 Task: Invite Team Member Softage.1@softage.net to Workspace Human Resources Consulting. Invite Team Member Softage.2@softage.net to Workspace Human Resources Consulting. Invite Team Member Softage.3@softage.net to Workspace Human Resources Consulting. Invite Team Member Softage.4@softage.net to Workspace Human Resources Consulting
Action: Mouse moved to (789, 90)
Screenshot: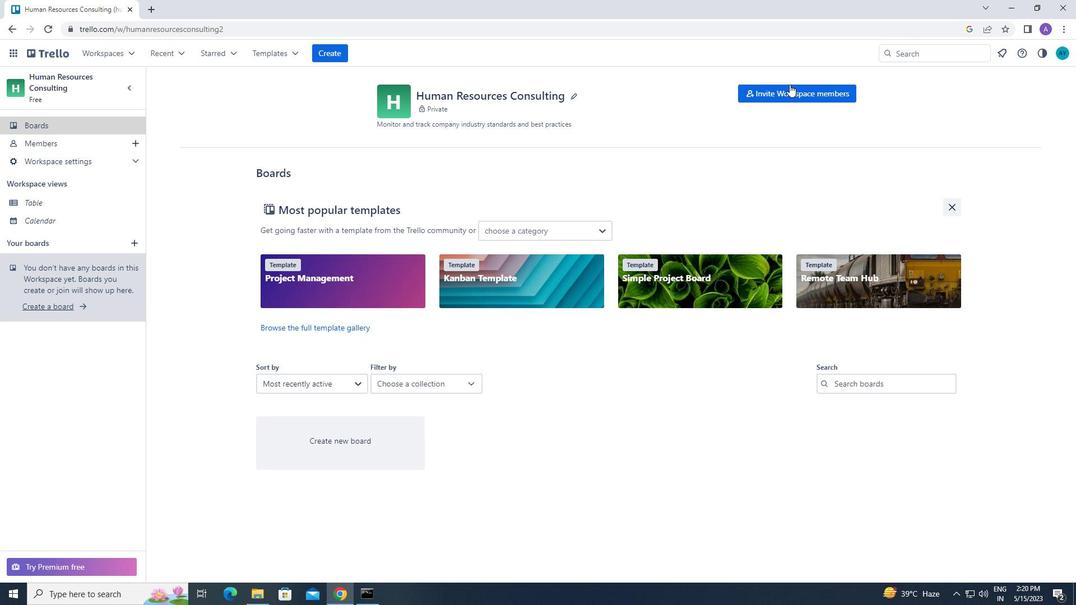 
Action: Mouse pressed left at (789, 90)
Screenshot: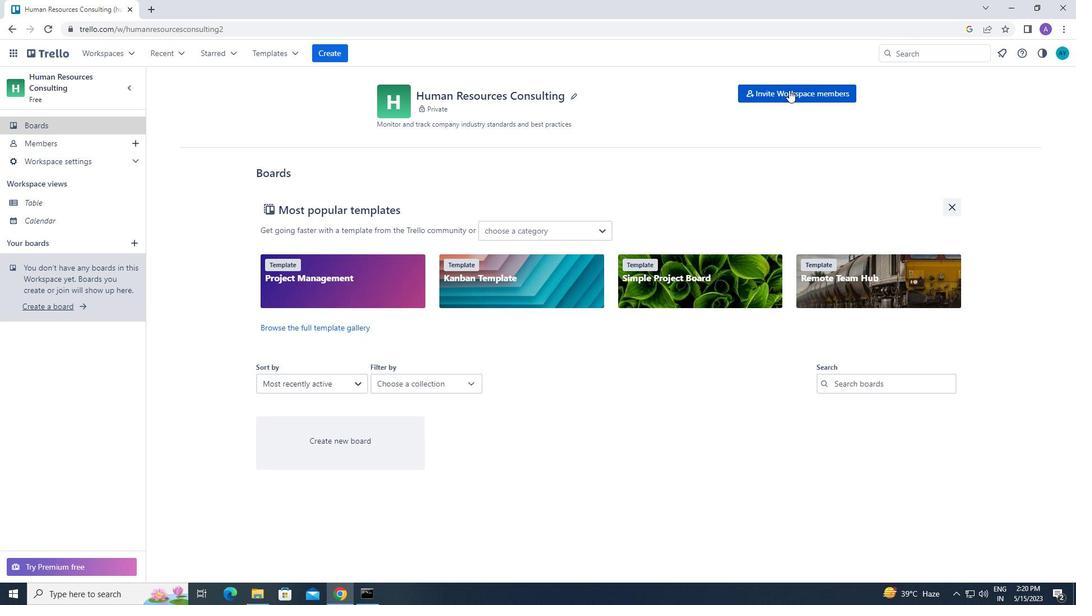 
Action: Mouse moved to (500, 304)
Screenshot: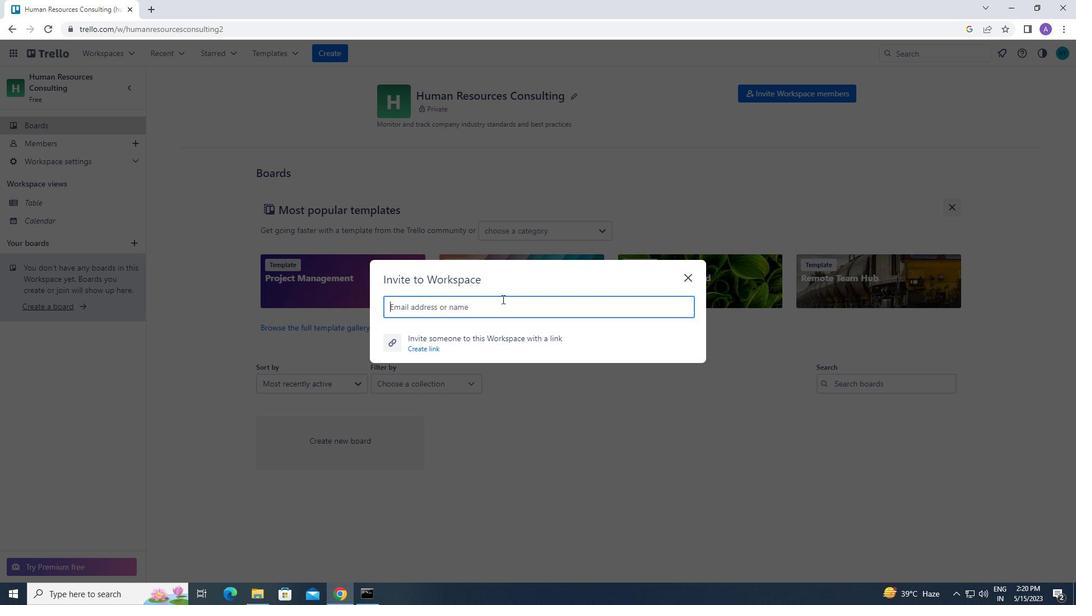 
Action: Mouse pressed left at (500, 304)
Screenshot: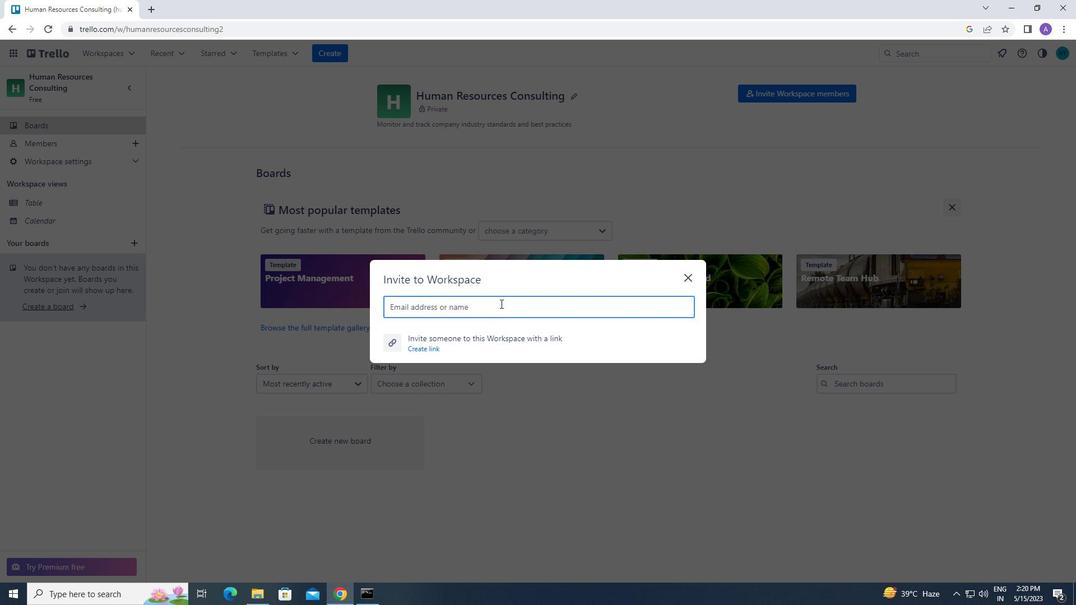 
Action: Key pressed <Key.caps_lock>s<Key.caps_lock>oftage.1<Key.shift_r><Key.shift_r><Key.shift_r><Key.shift_r><Key.shift_r><Key.shift_r><Key.shift_r><Key.shift_r><Key.shift_r><Key.shift_r><Key.shift_r>2<Key.backspace><Key.shift_r>@softage.net
Screenshot: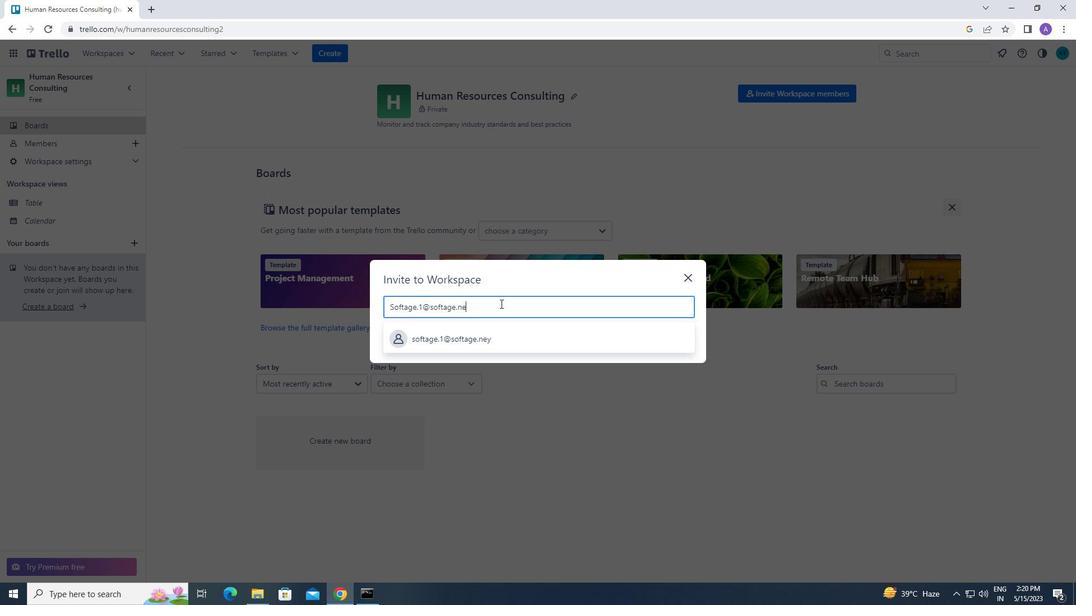 
Action: Mouse moved to (456, 330)
Screenshot: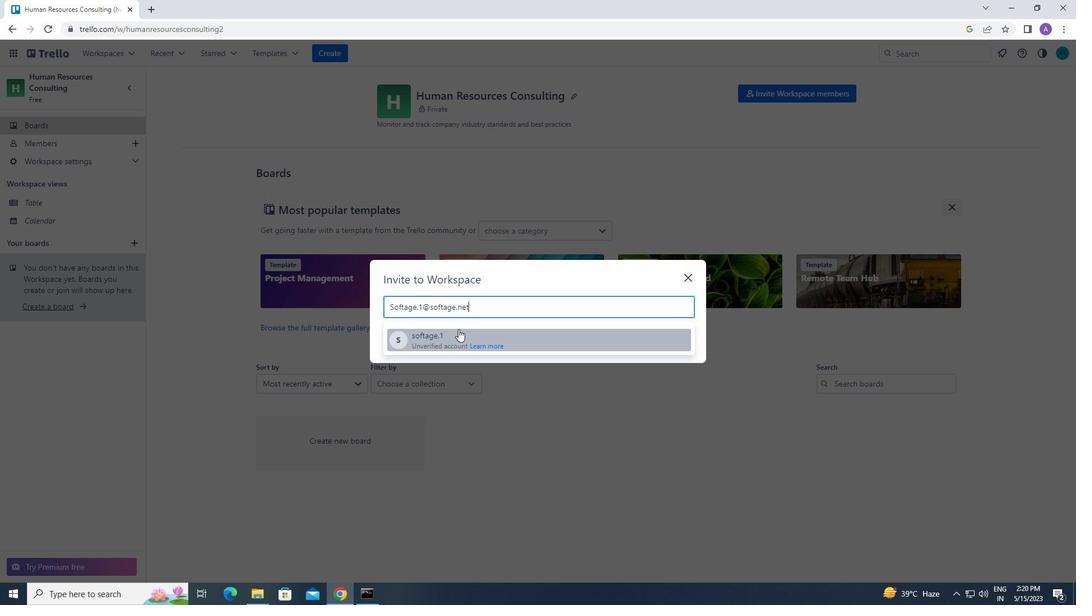 
Action: Mouse pressed left at (456, 330)
Screenshot: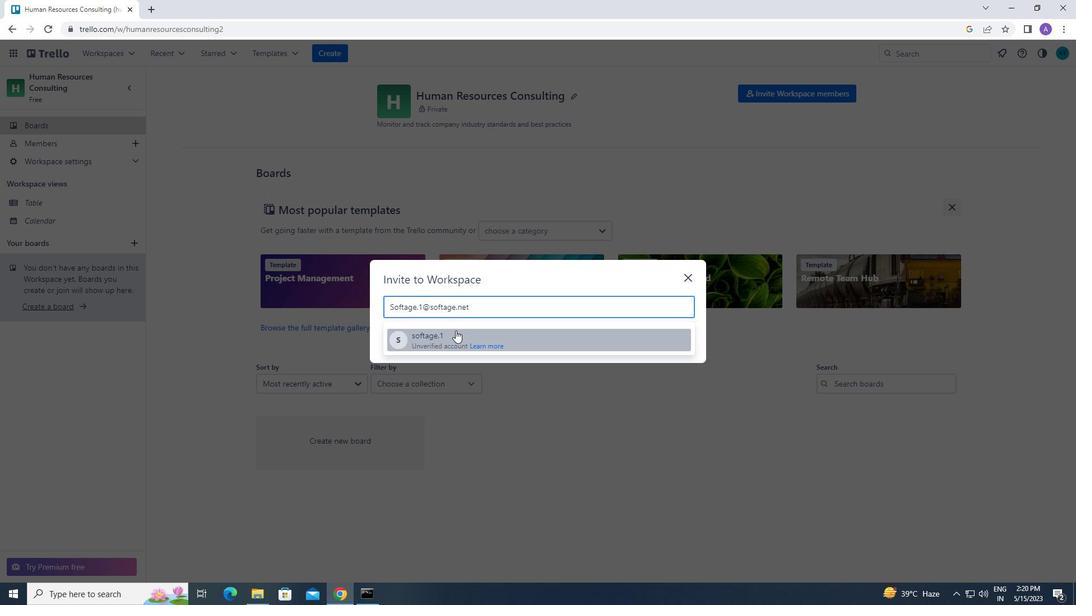 
Action: Mouse moved to (470, 278)
Screenshot: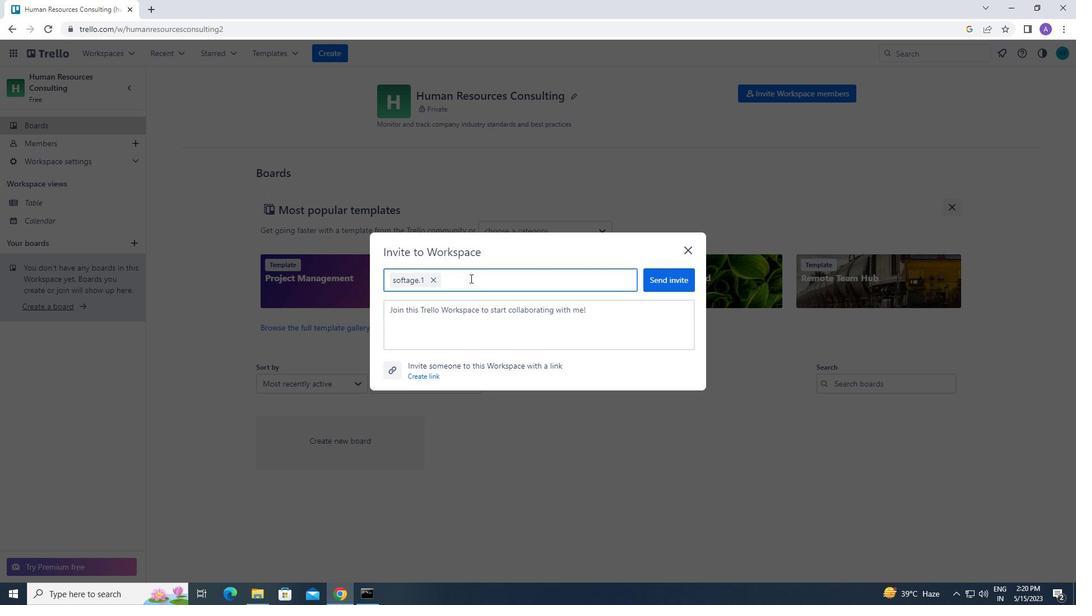 
Action: Key pressed <Key.caps_lock>s<Key.caps_lock>oftage.2<Key.shift_r>@
Screenshot: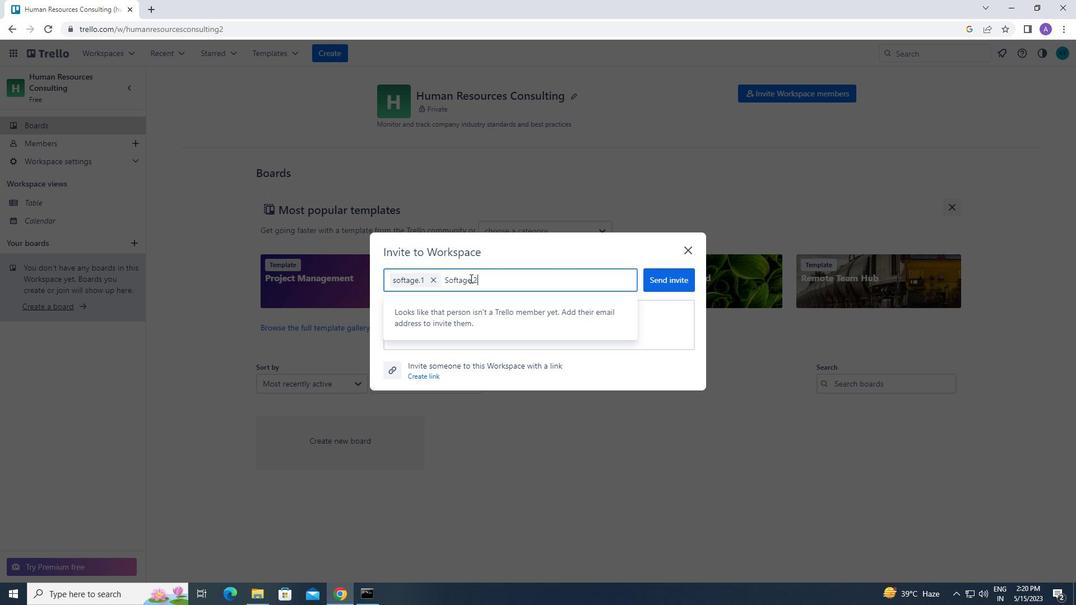 
Action: Mouse moved to (330, 498)
Screenshot: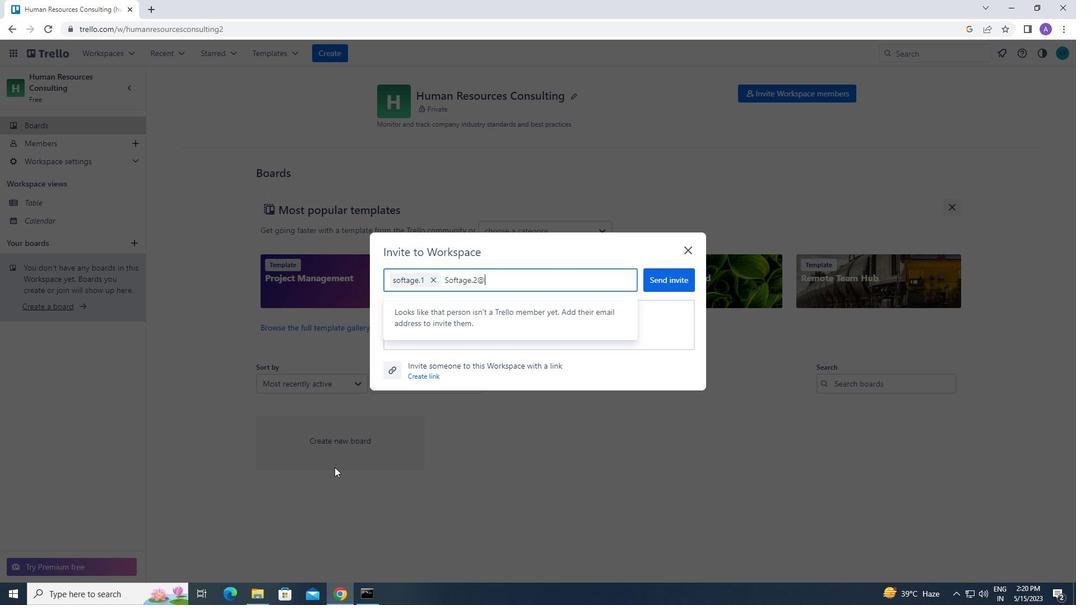 
Action: Key pressed s
Screenshot: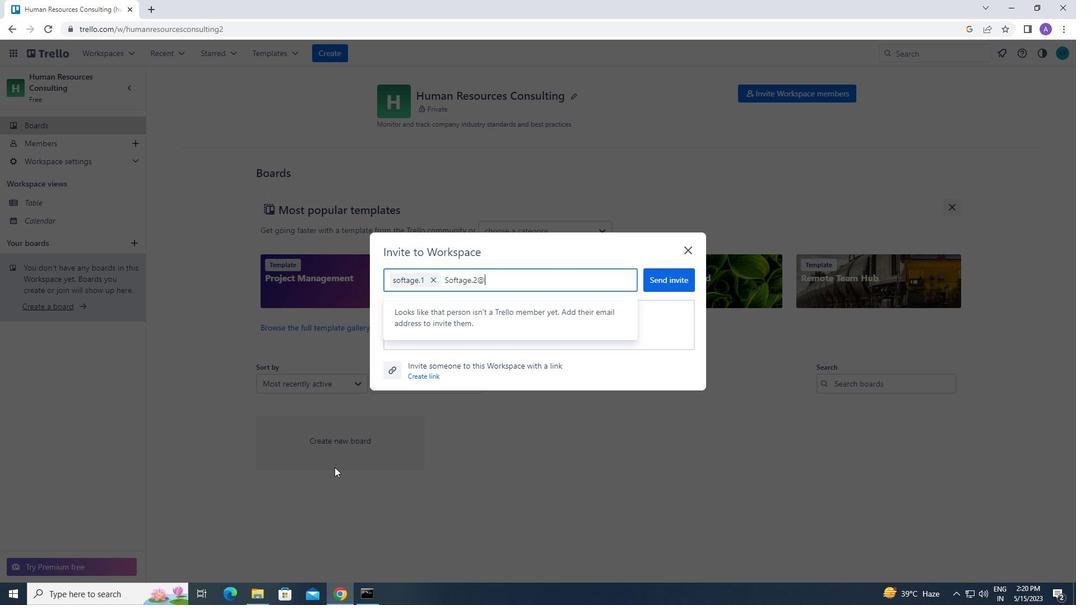 
Action: Mouse moved to (450, 414)
Screenshot: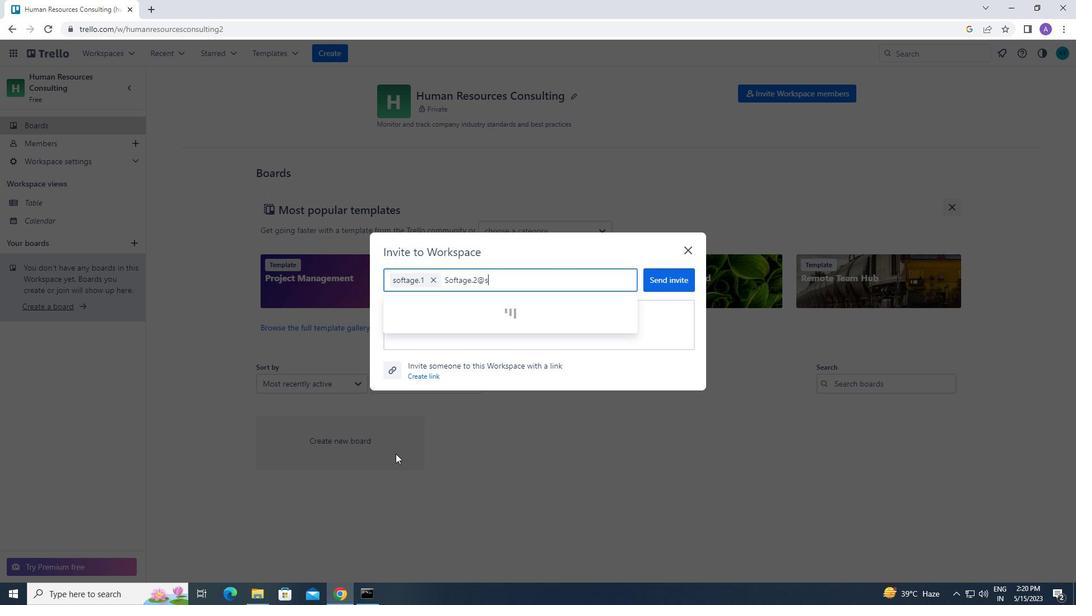 
Action: Key pressed oftage.net
Screenshot: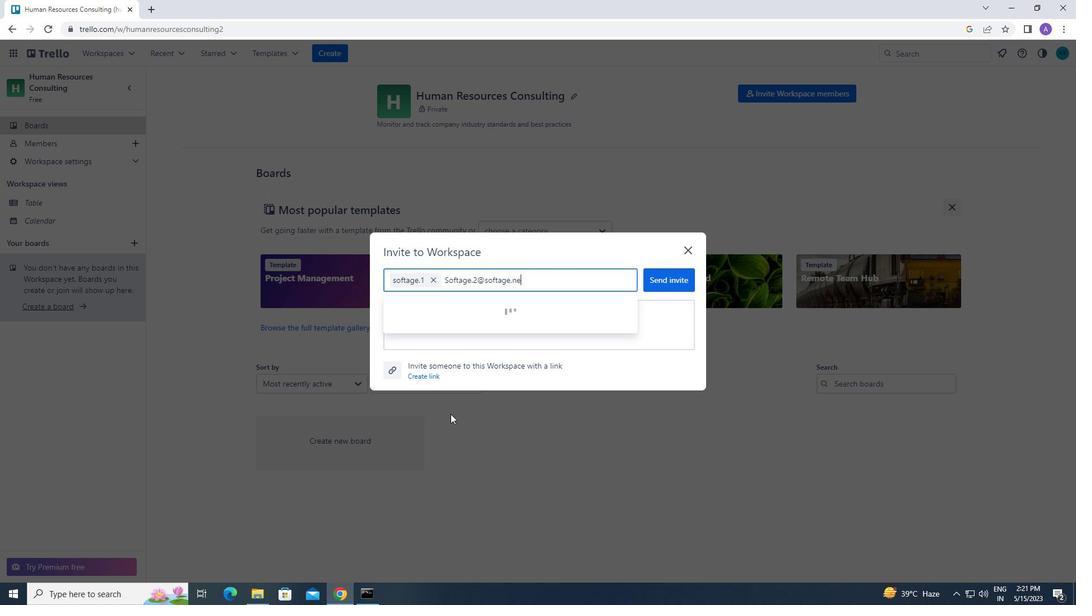 
Action: Mouse moved to (428, 309)
Screenshot: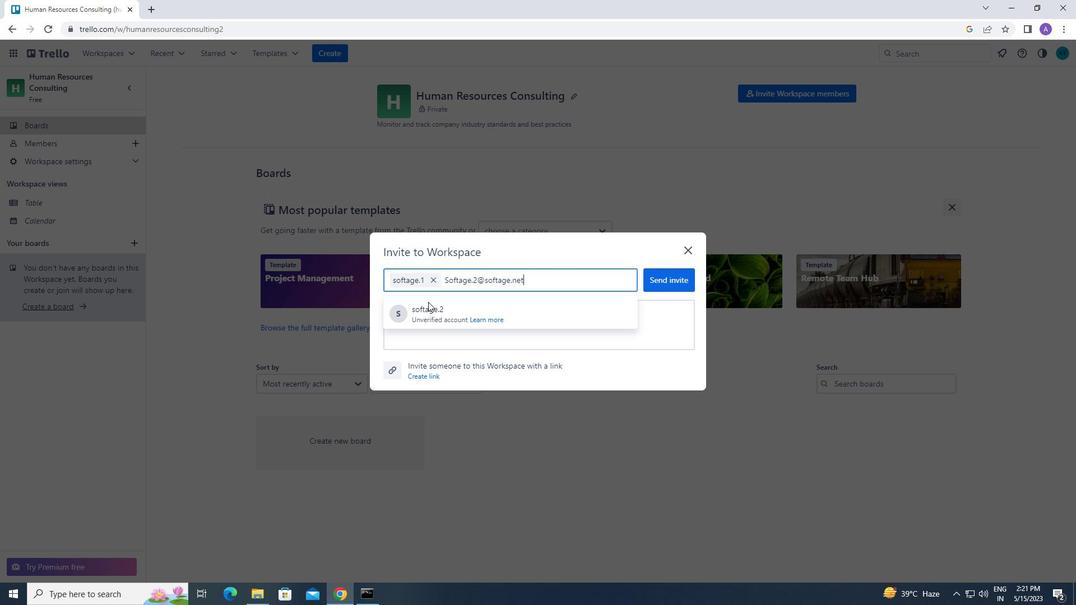 
Action: Mouse pressed left at (428, 309)
Screenshot: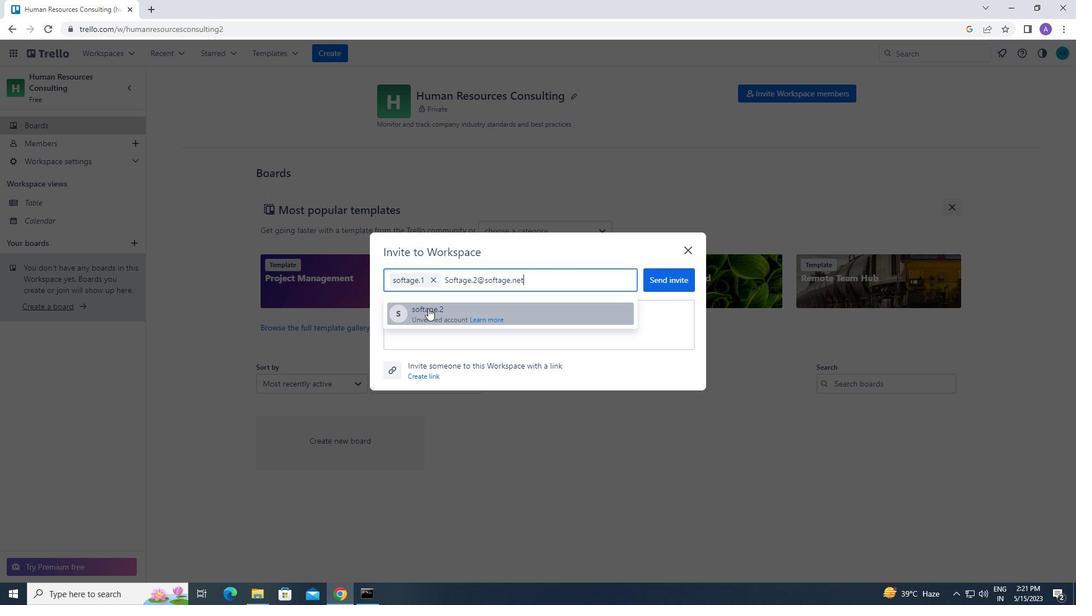 
Action: Mouse moved to (512, 277)
Screenshot: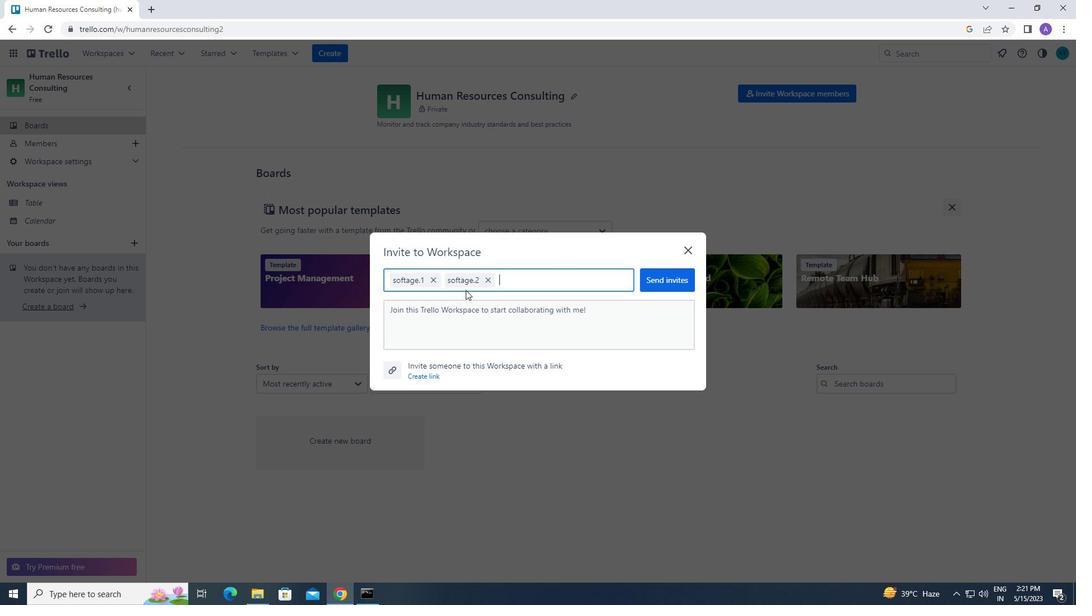 
Action: Key pressed <Key.caps_lock>s<Key.caps_lock>oftage
Screenshot: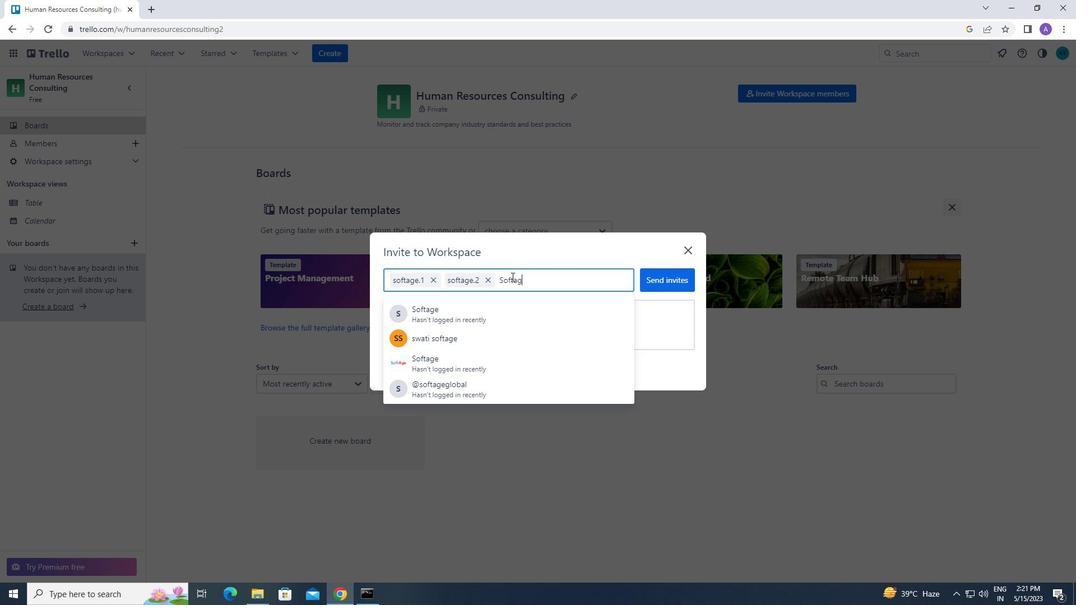 
Action: Mouse moved to (475, 318)
Screenshot: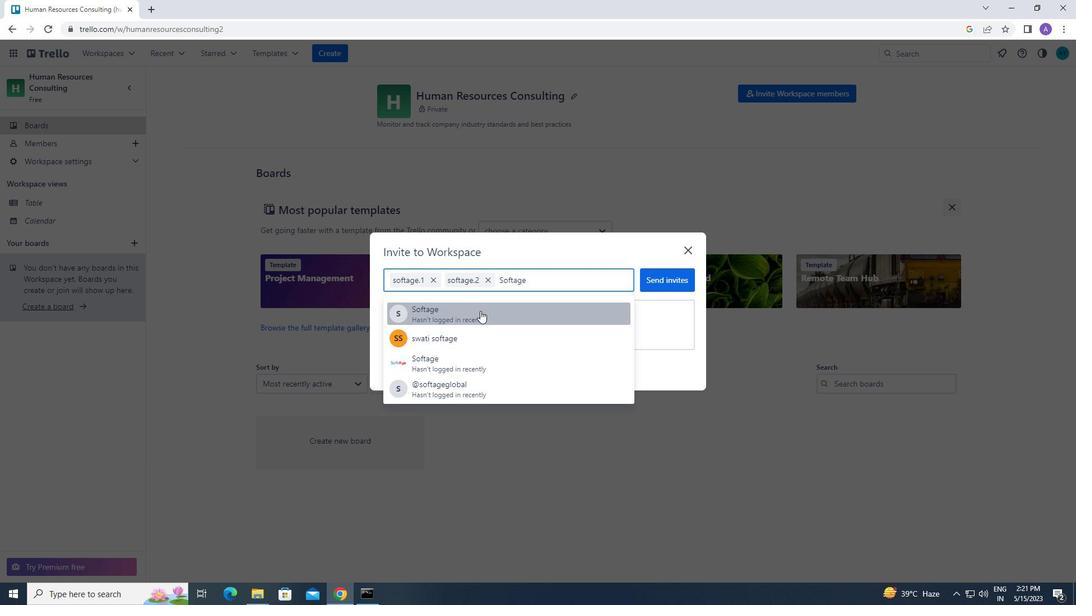 
Action: Key pressed .
Screenshot: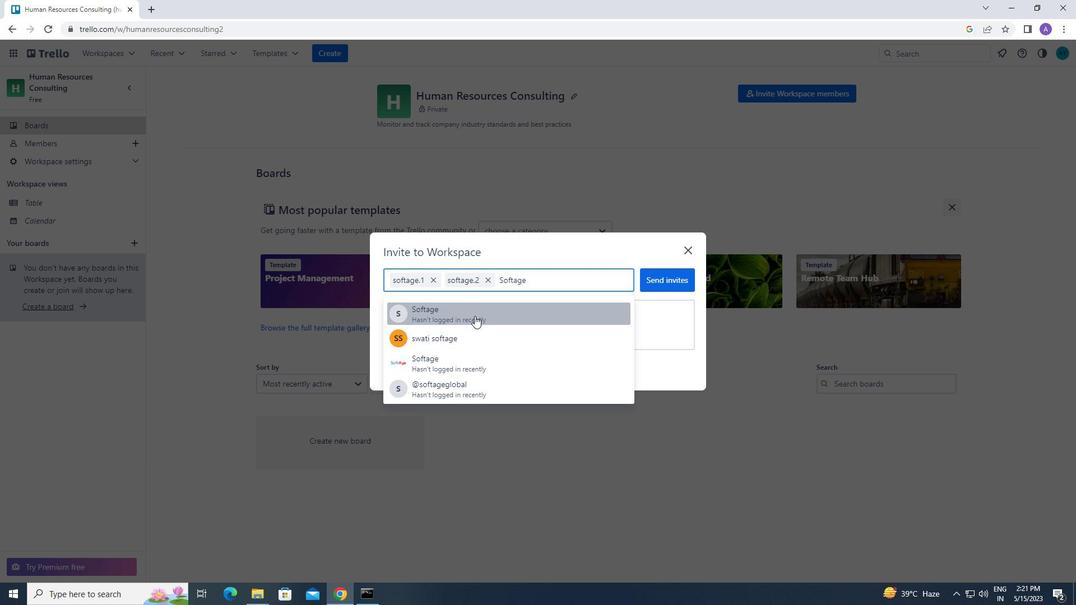 
Action: Mouse moved to (468, 249)
Screenshot: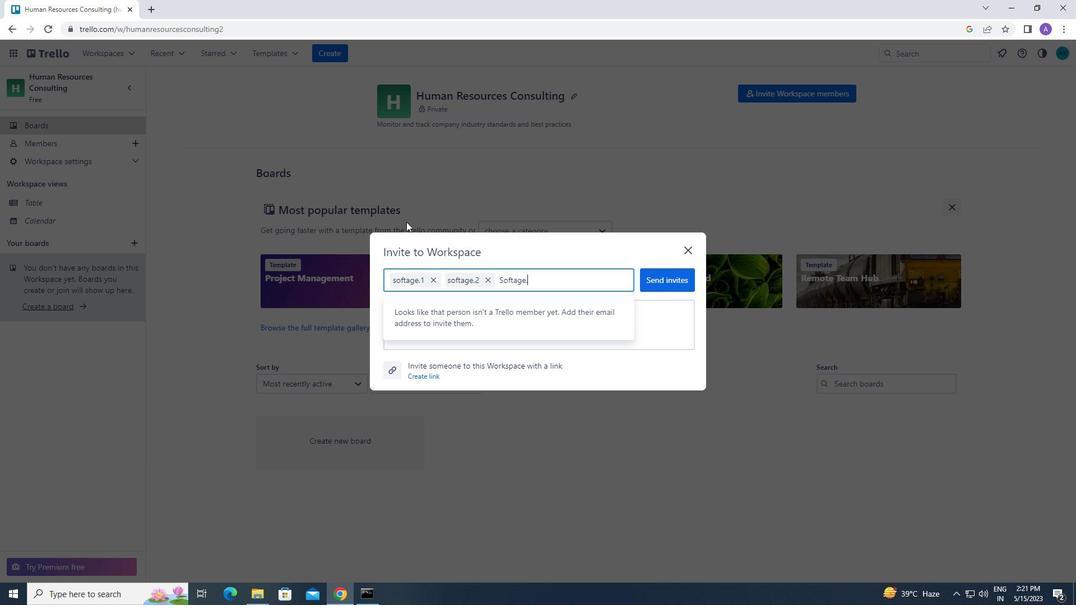 
Action: Key pressed 3<Key.shift_r><Key.shift_r><Key.shift_r><Key.shift_r><Key.shift_r><Key.shift_r><Key.shift_r><Key.shift_r><Key.shift_r><Key.shift_r><Key.shift_r><Key.shift_r><Key.shift_r><Key.shift_r><Key.shift_r><Key.shift_r><Key.shift_r><Key.shift_r><Key.shift_r><Key.shift_r><Key.shift_r>@softage.net
Screenshot: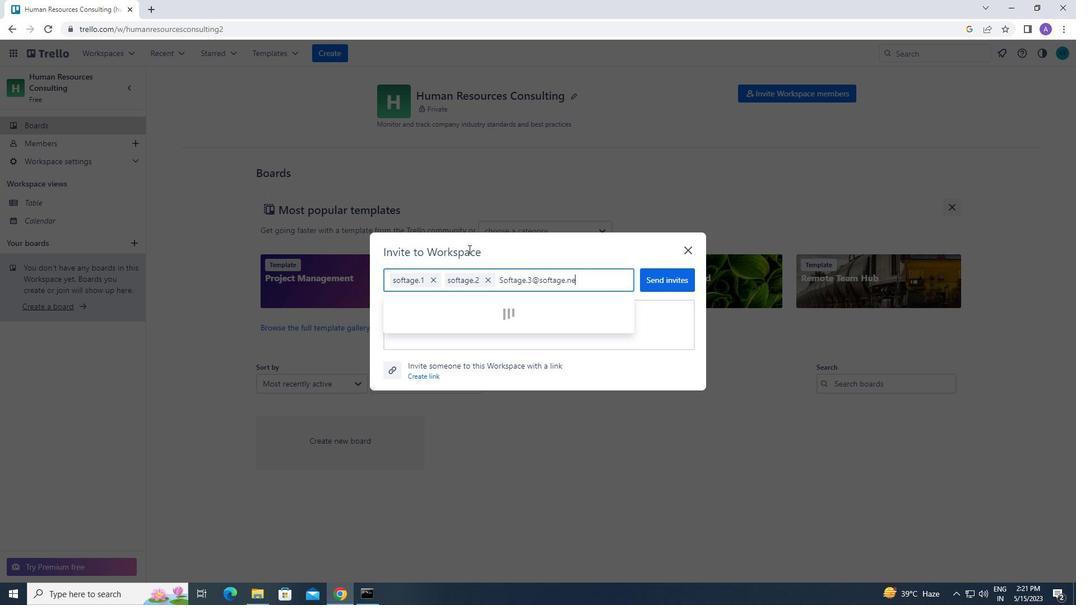 
Action: Mouse moved to (407, 312)
Screenshot: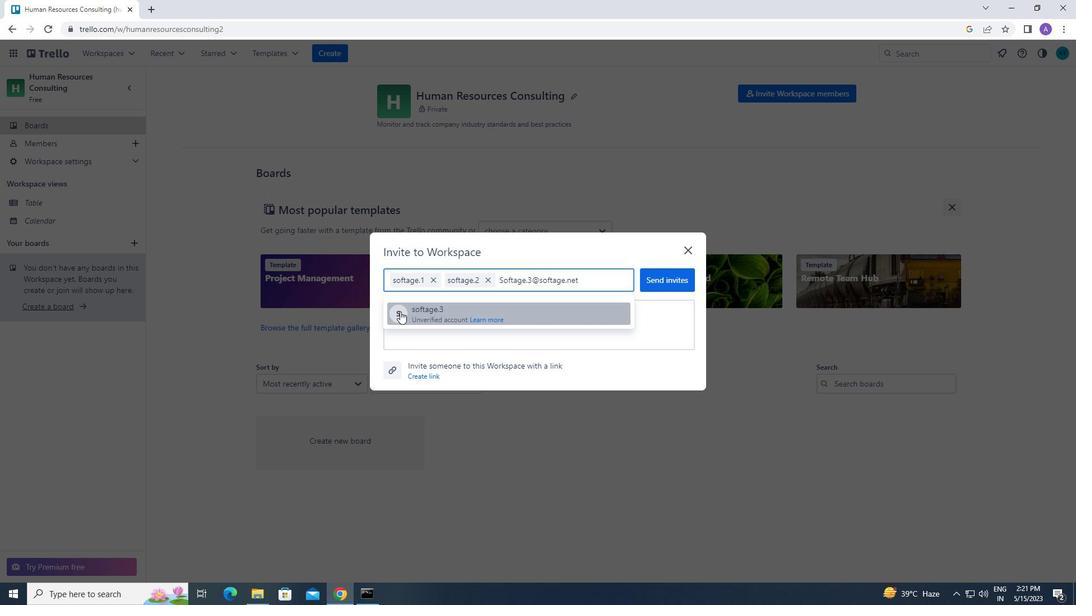 
Action: Mouse pressed left at (407, 312)
Screenshot: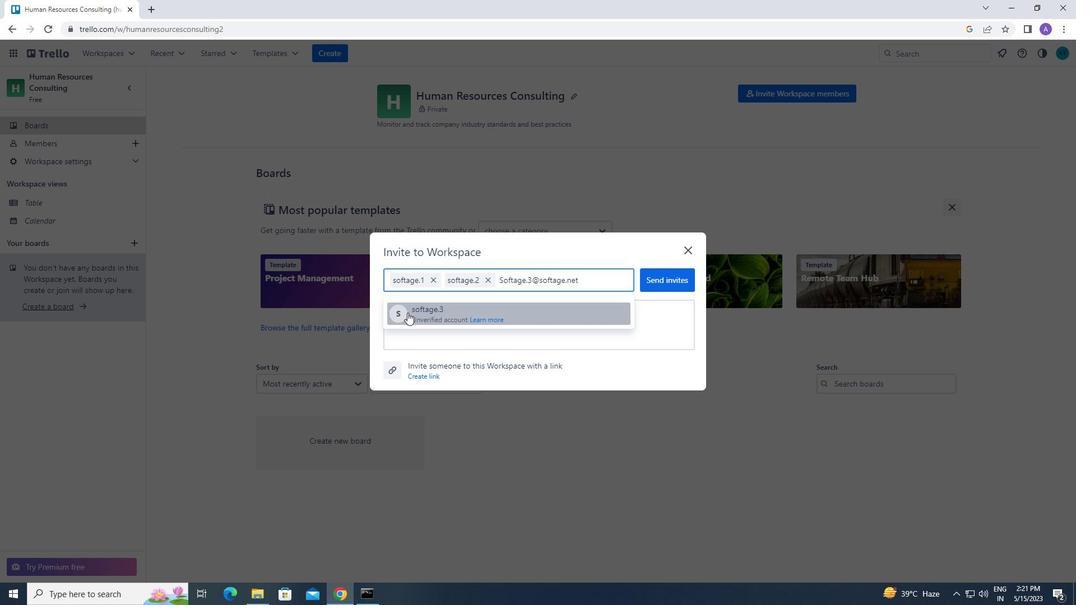 
Action: Mouse moved to (415, 297)
Screenshot: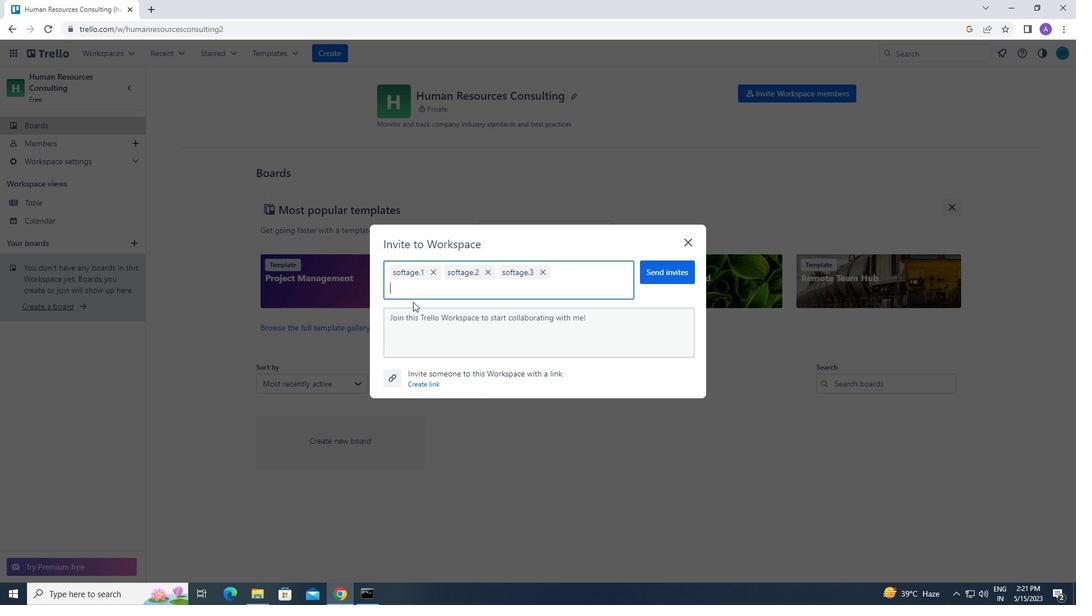 
Action: Key pressed <Key.caps_lock>s<Key.caps_lock>oftage.4<Key.shift_r>@softage.net
Screenshot: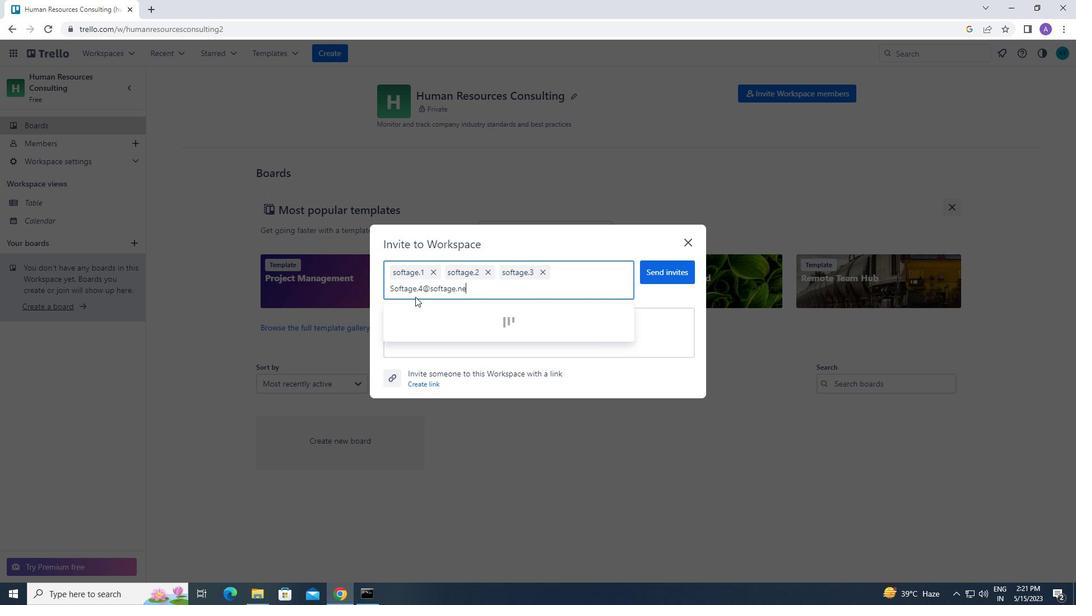 
Action: Mouse moved to (421, 313)
Screenshot: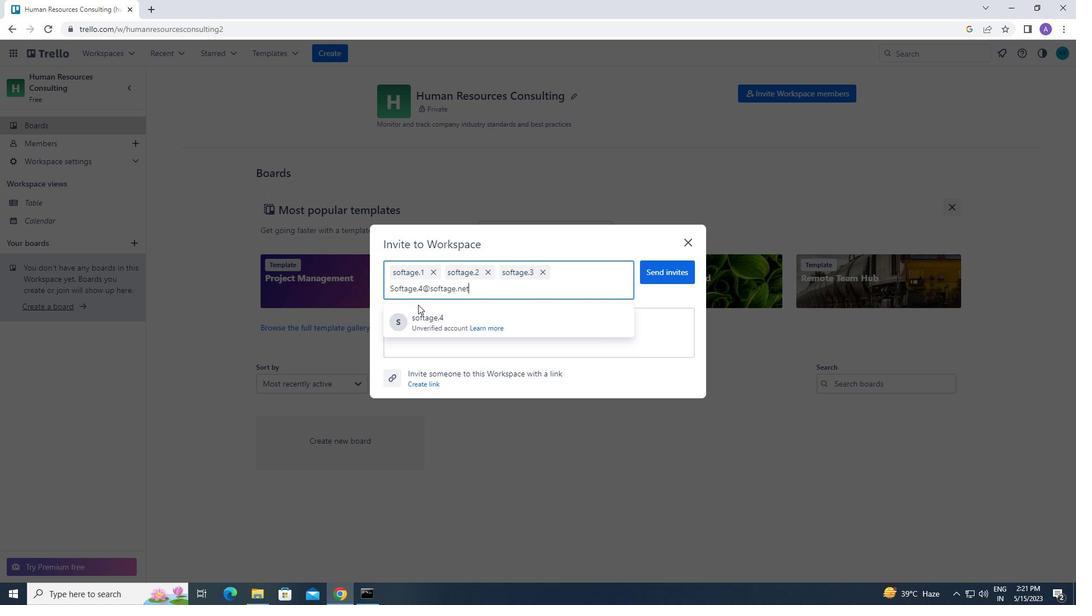 
Action: Mouse pressed left at (421, 313)
Screenshot: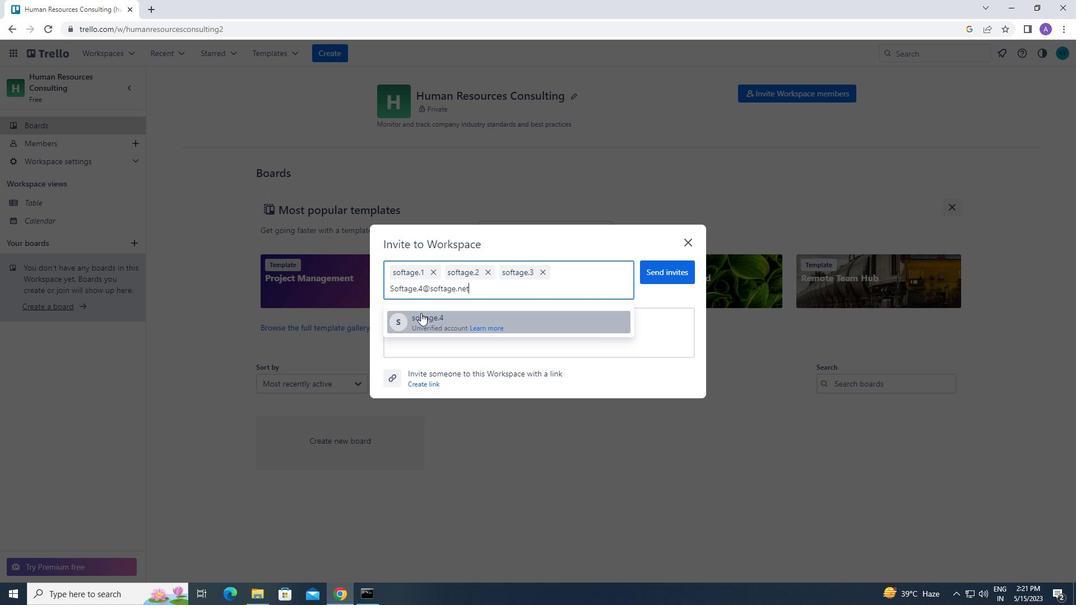 
Action: Mouse moved to (670, 272)
Screenshot: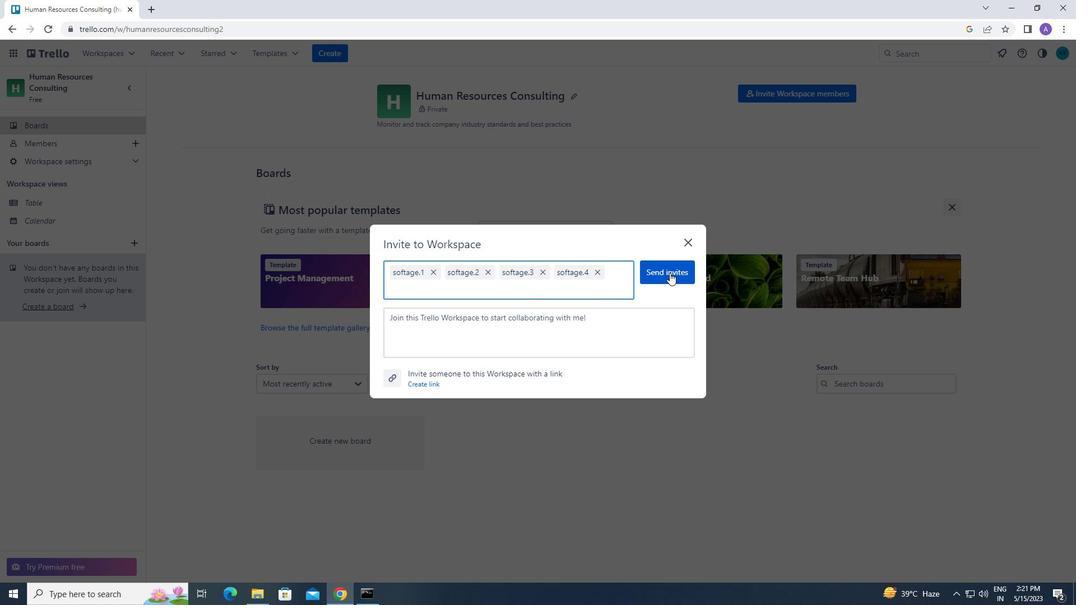 
Action: Mouse pressed left at (670, 272)
Screenshot: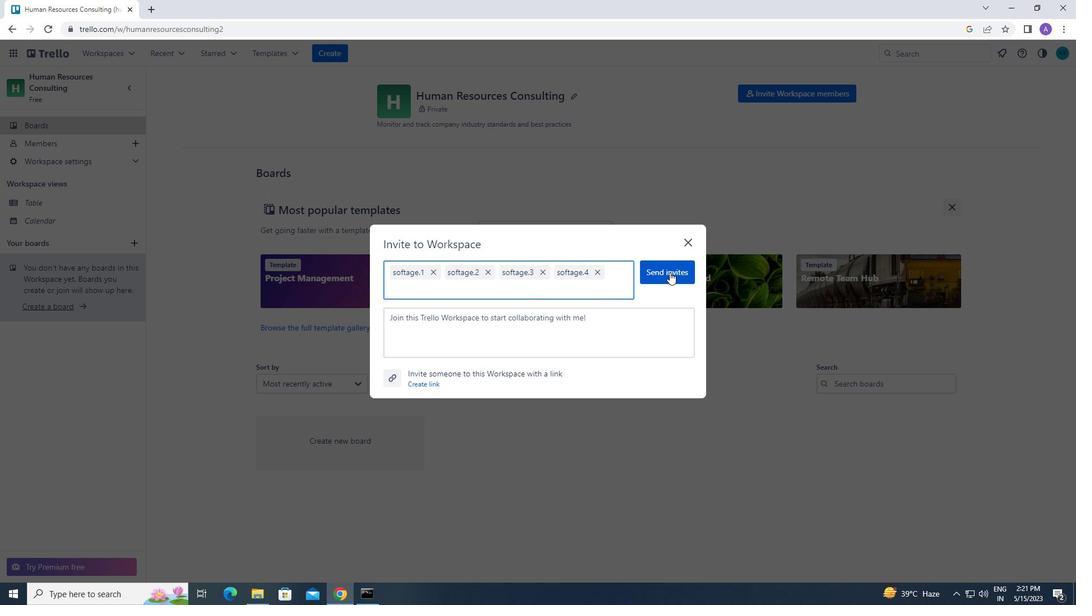
Action: Mouse moved to (698, 346)
Screenshot: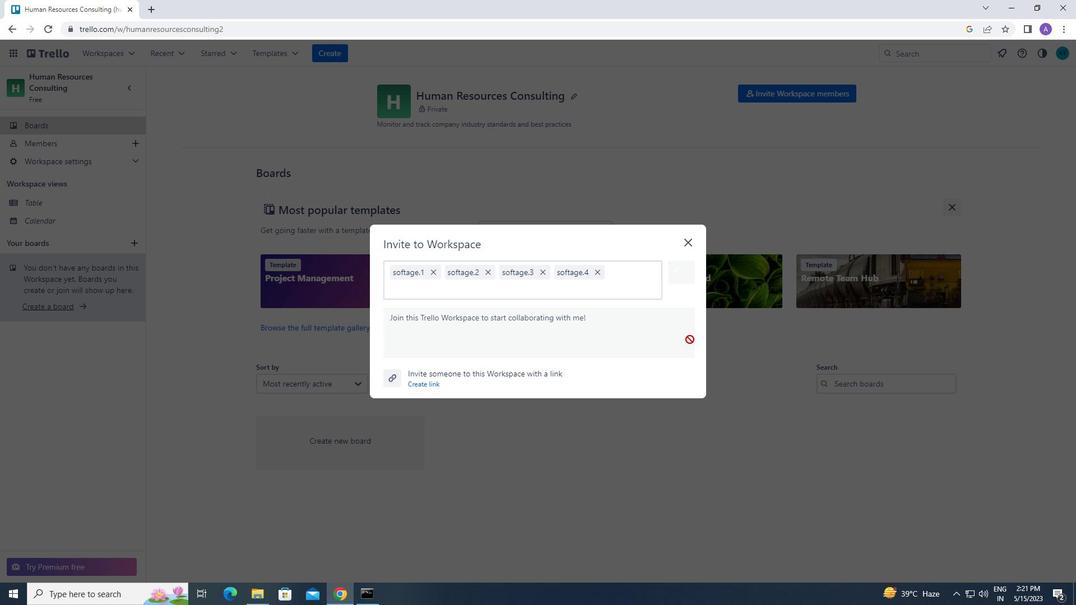 
